 Task: Search for all meetings that have been accepted in the calendar.
Action: Mouse moved to (20, 79)
Screenshot: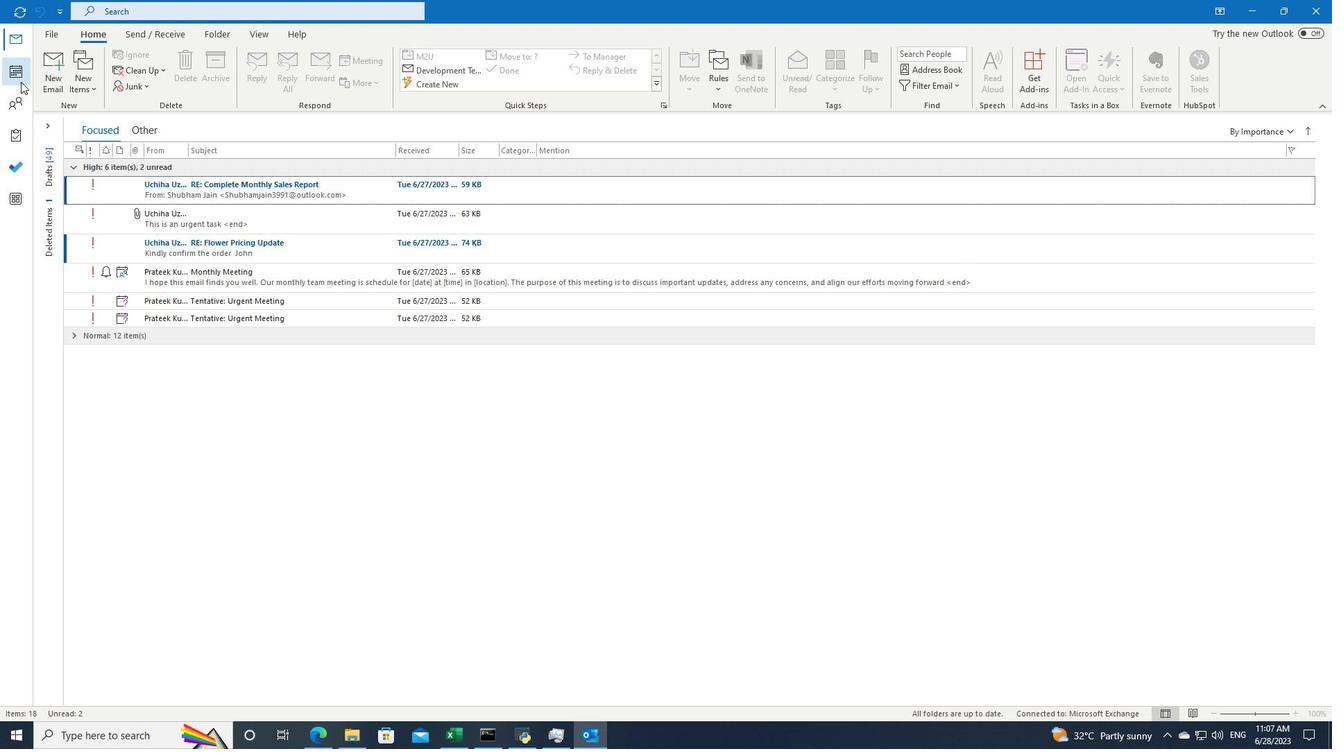 
Action: Mouse pressed left at (20, 79)
Screenshot: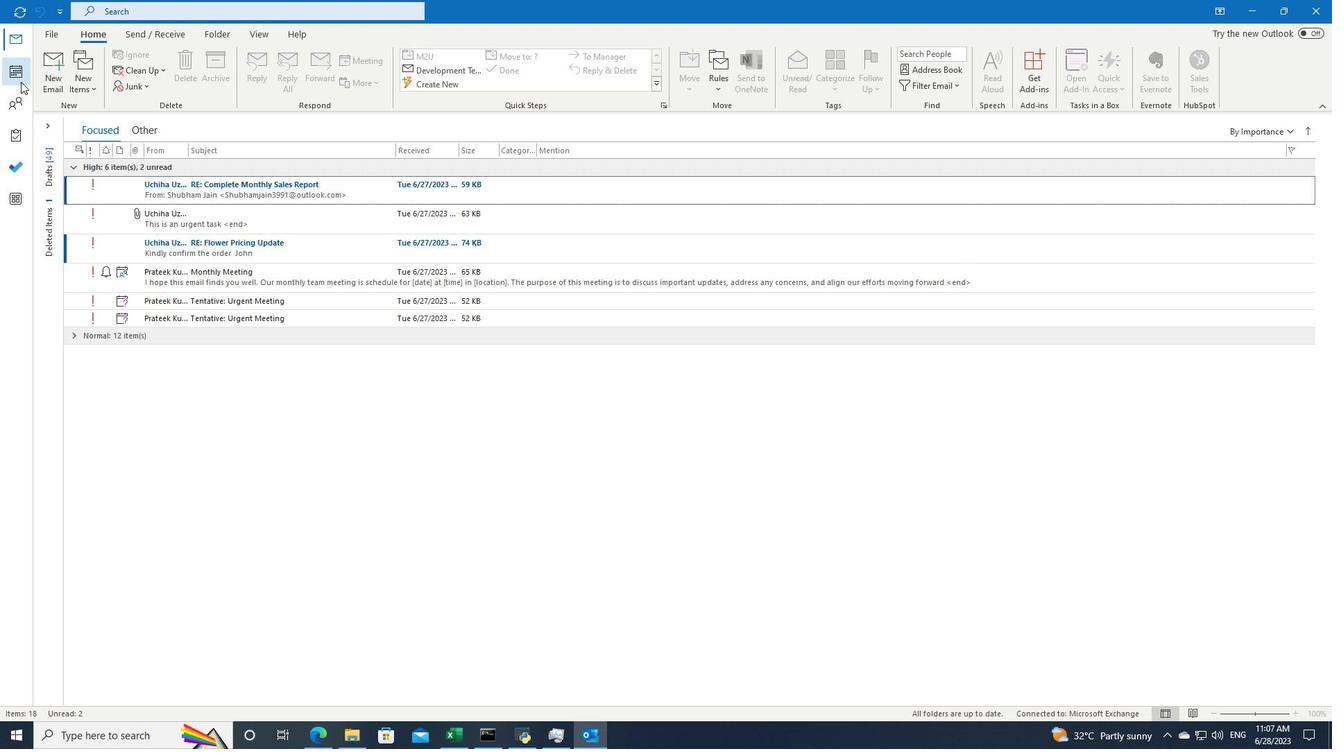 
Action: Mouse moved to (360, 9)
Screenshot: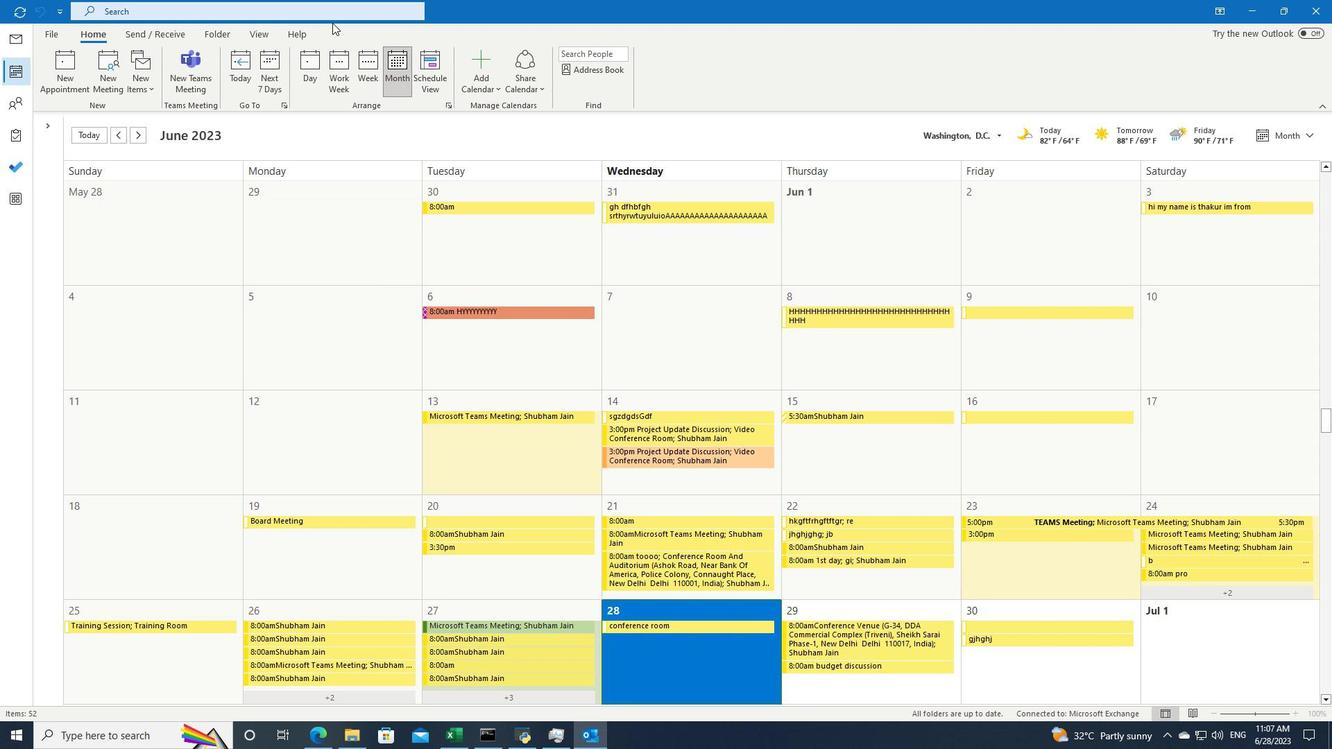 
Action: Mouse pressed left at (360, 9)
Screenshot: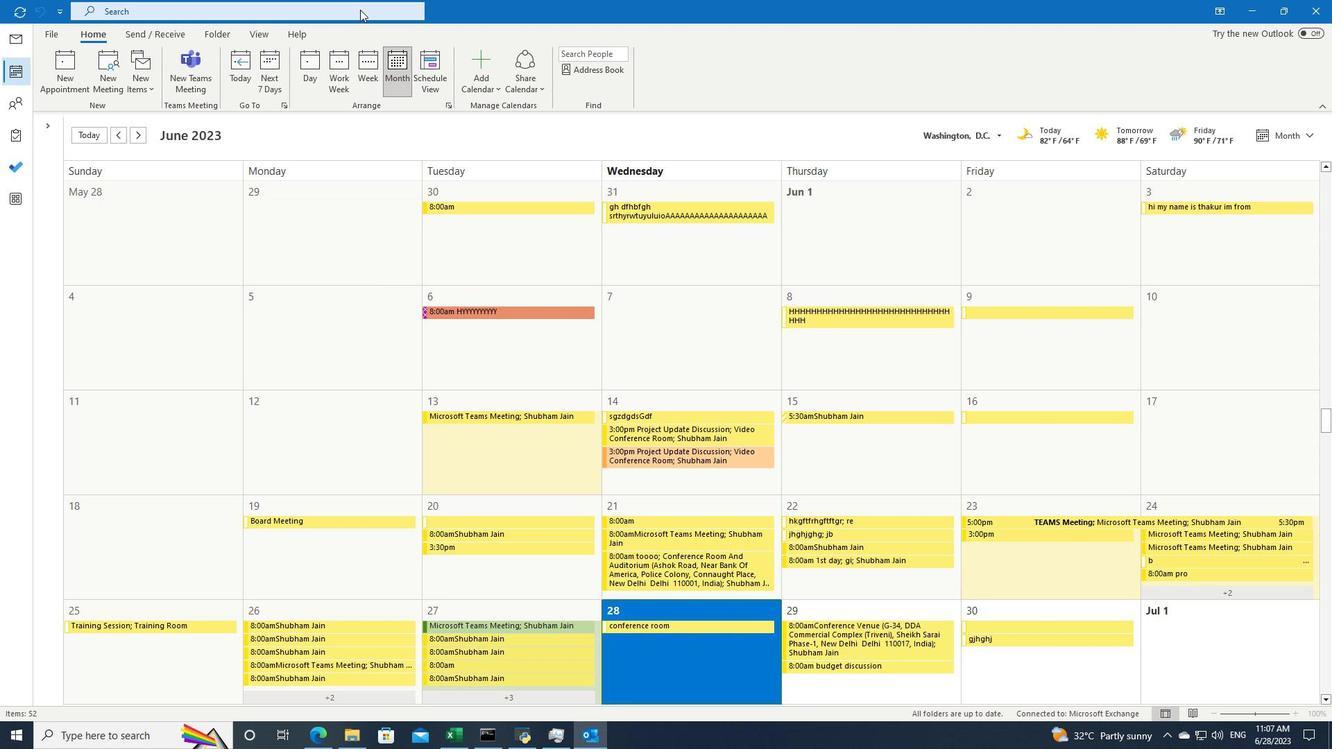 
Action: Mouse moved to (468, 7)
Screenshot: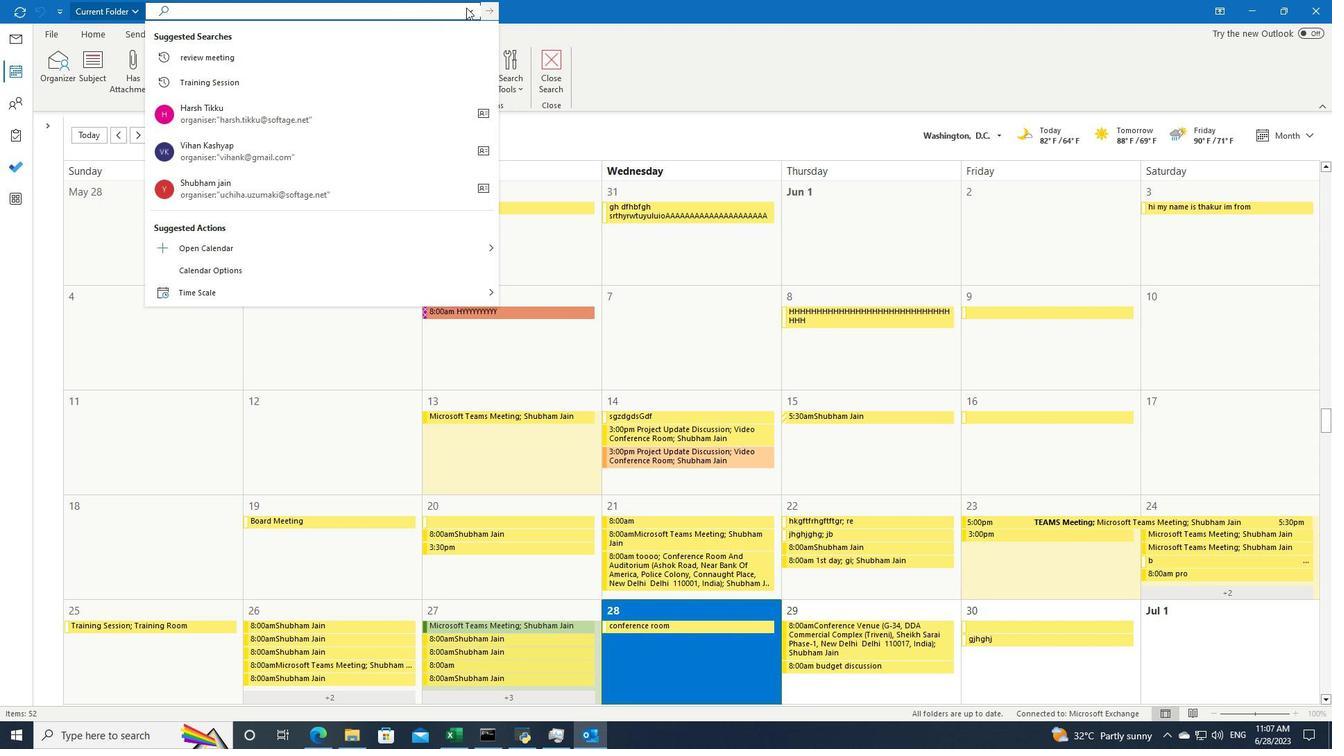 
Action: Mouse pressed left at (468, 7)
Screenshot: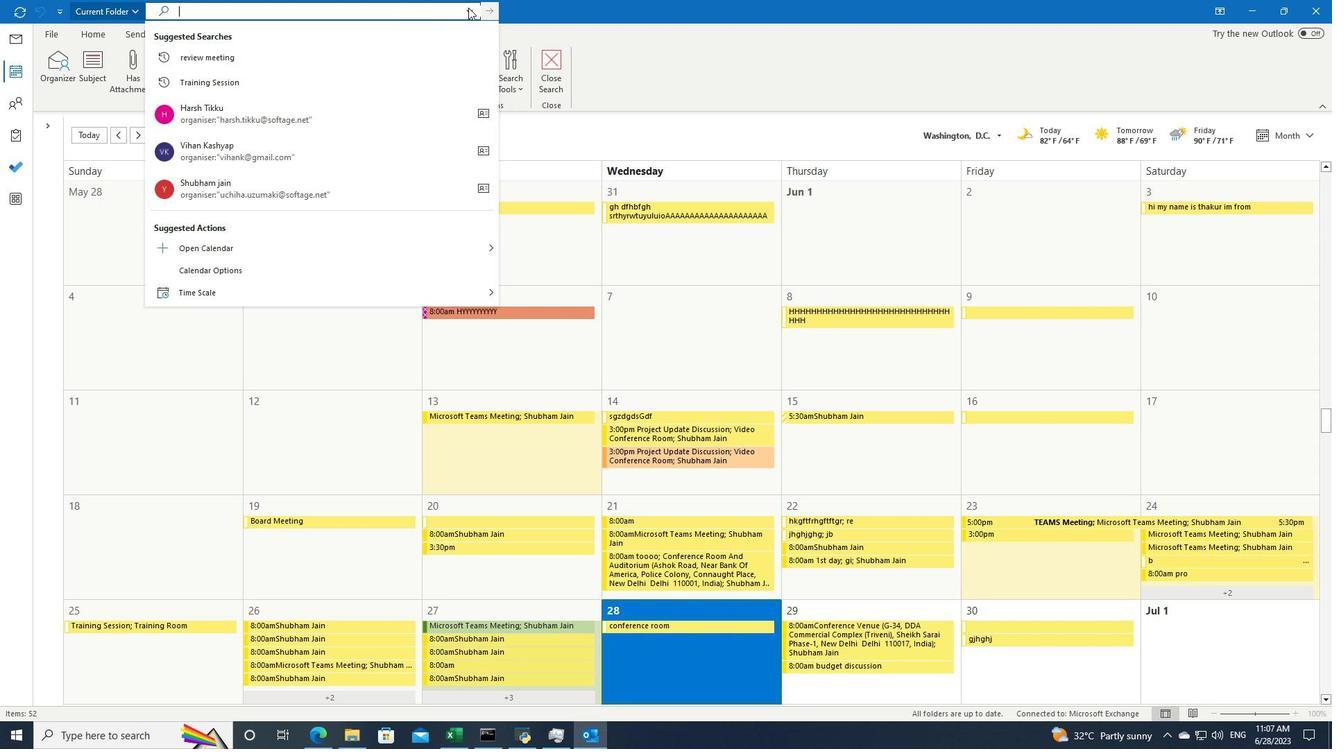 
Action: Mouse moved to (478, 194)
Screenshot: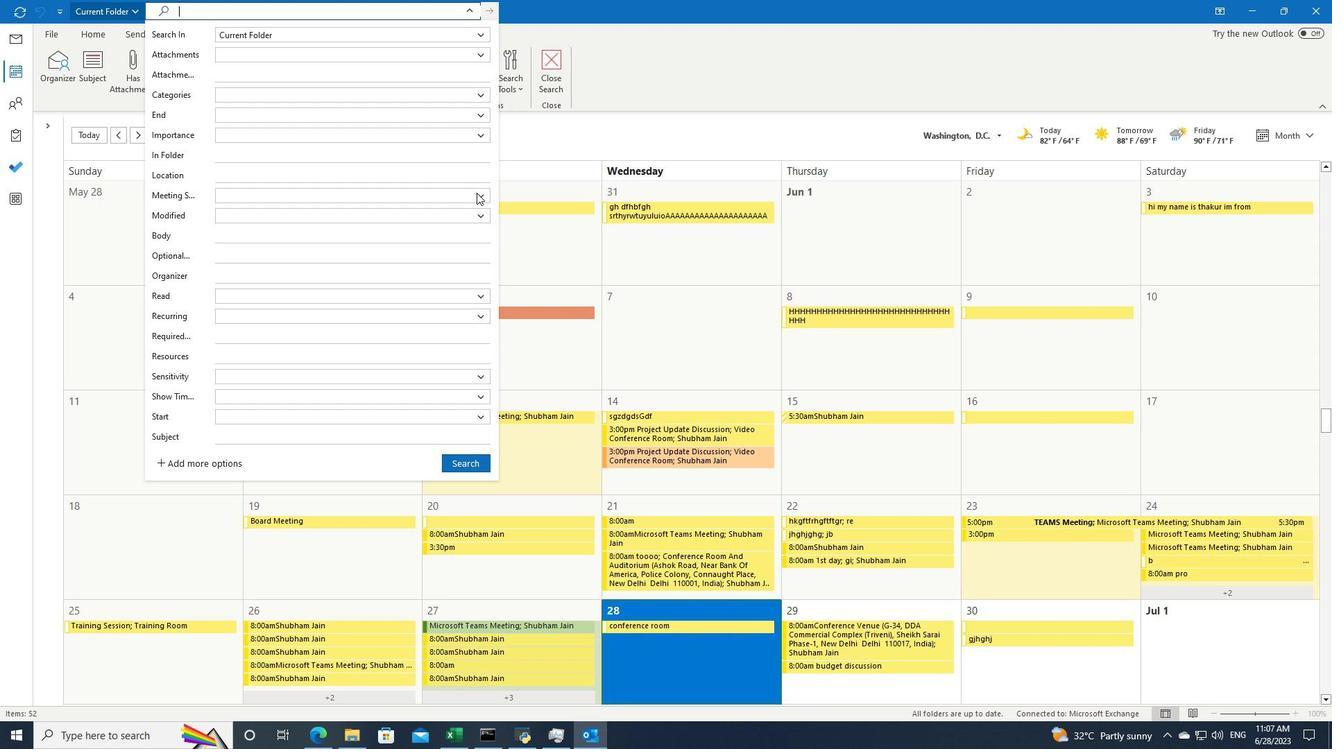 
Action: Mouse pressed left at (478, 194)
Screenshot: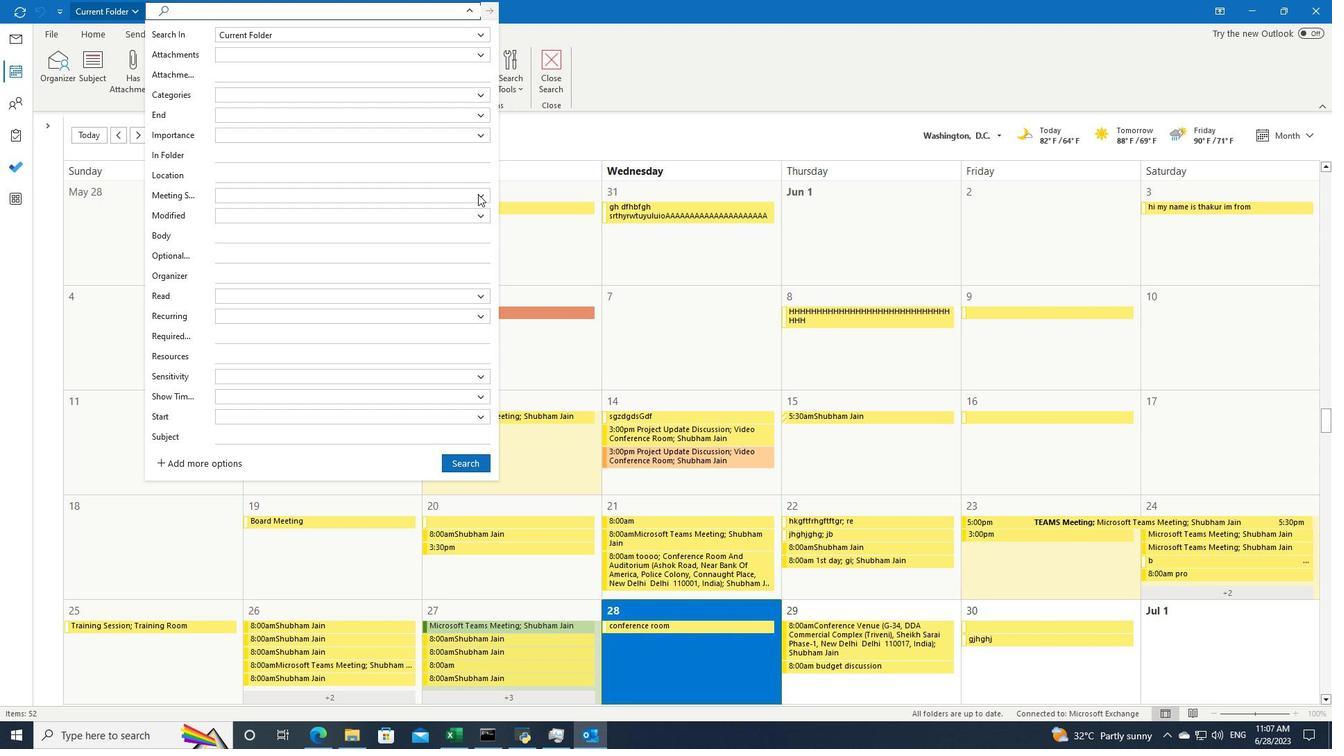 
Action: Mouse moved to (452, 244)
Screenshot: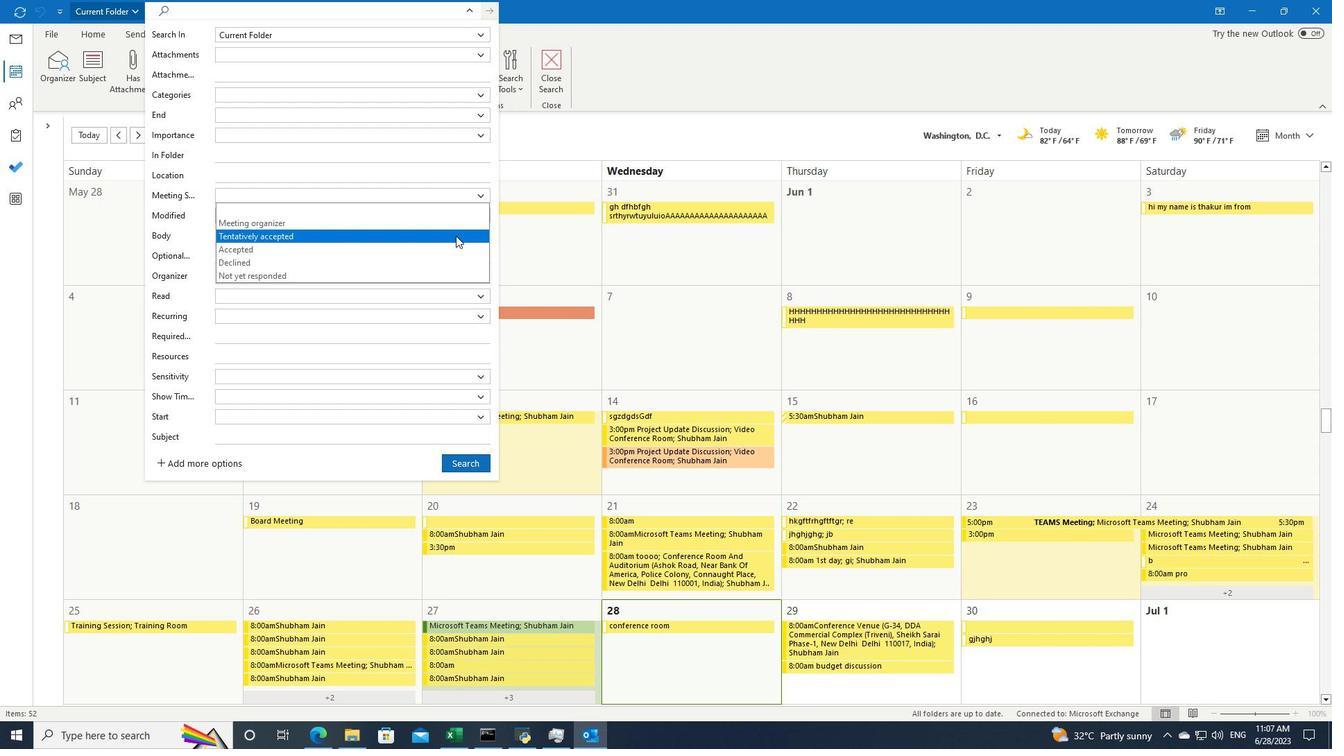 
Action: Mouse pressed left at (452, 244)
Screenshot: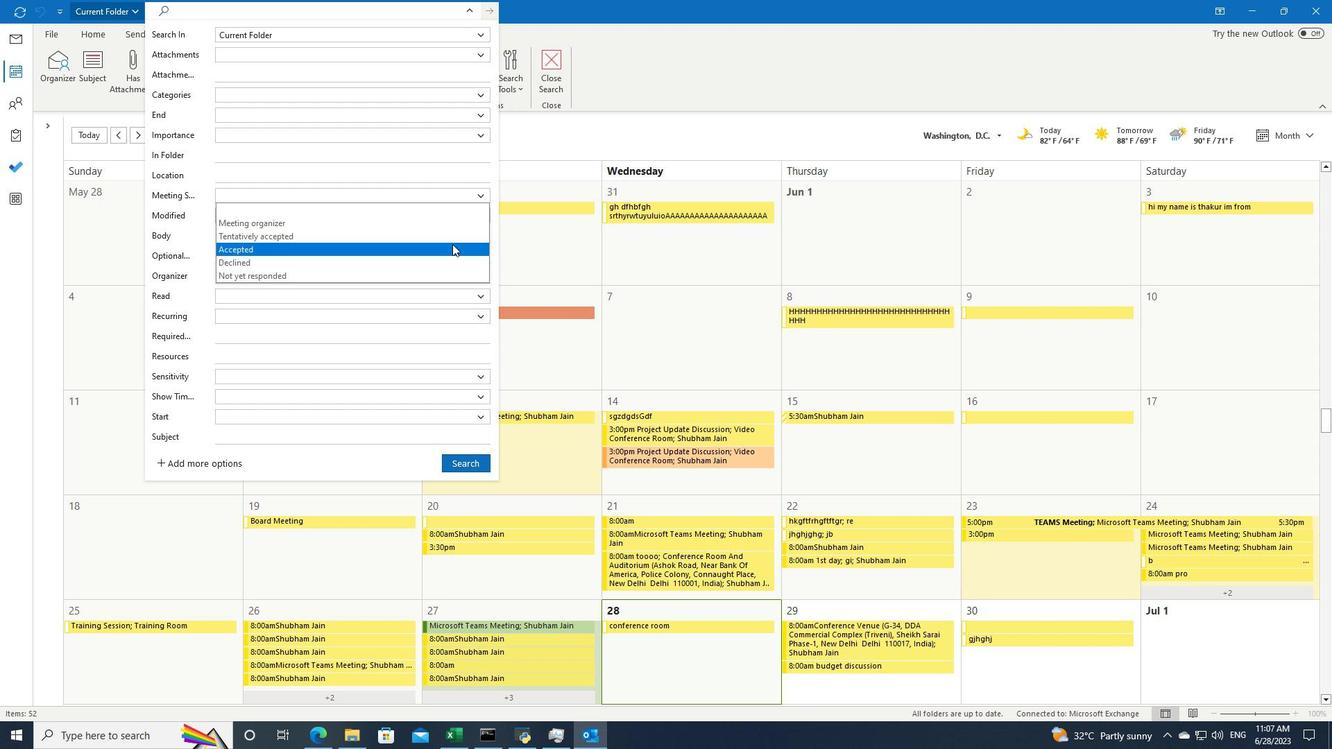 
Action: Mouse moved to (467, 460)
Screenshot: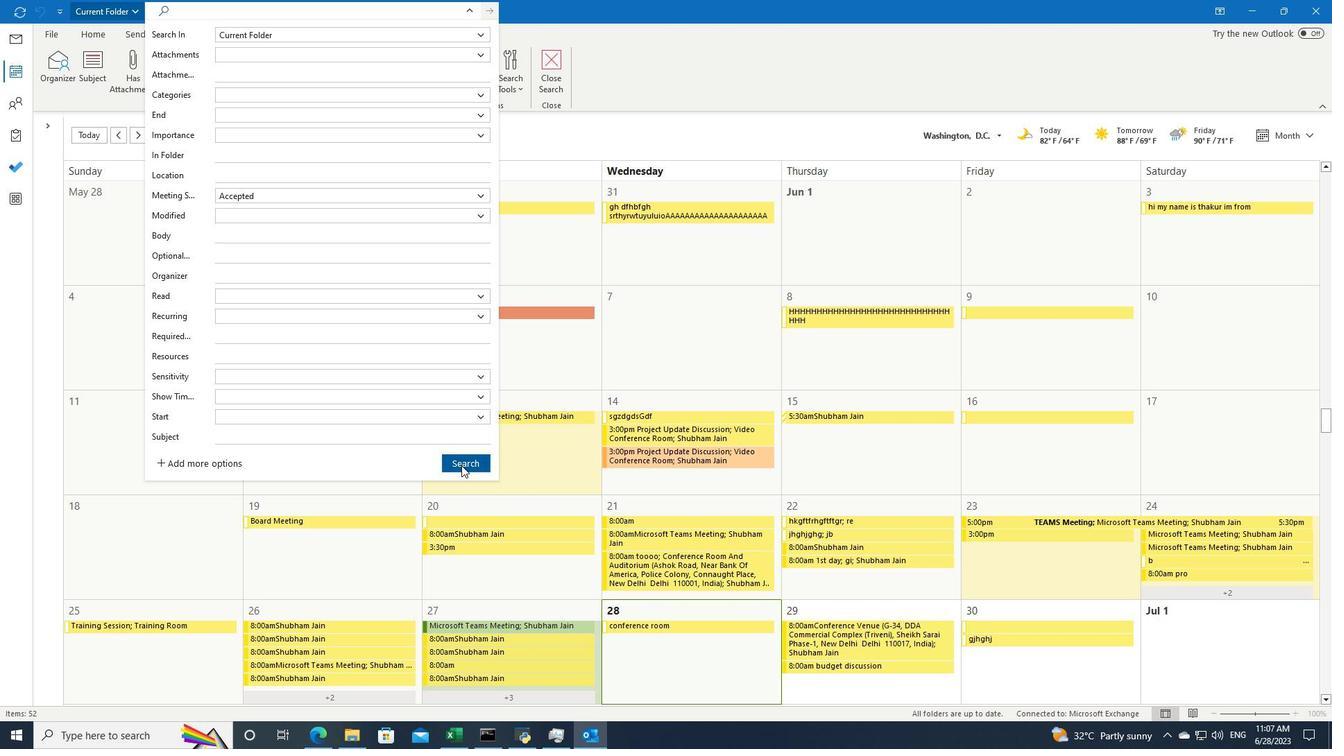 
Action: Mouse pressed left at (467, 460)
Screenshot: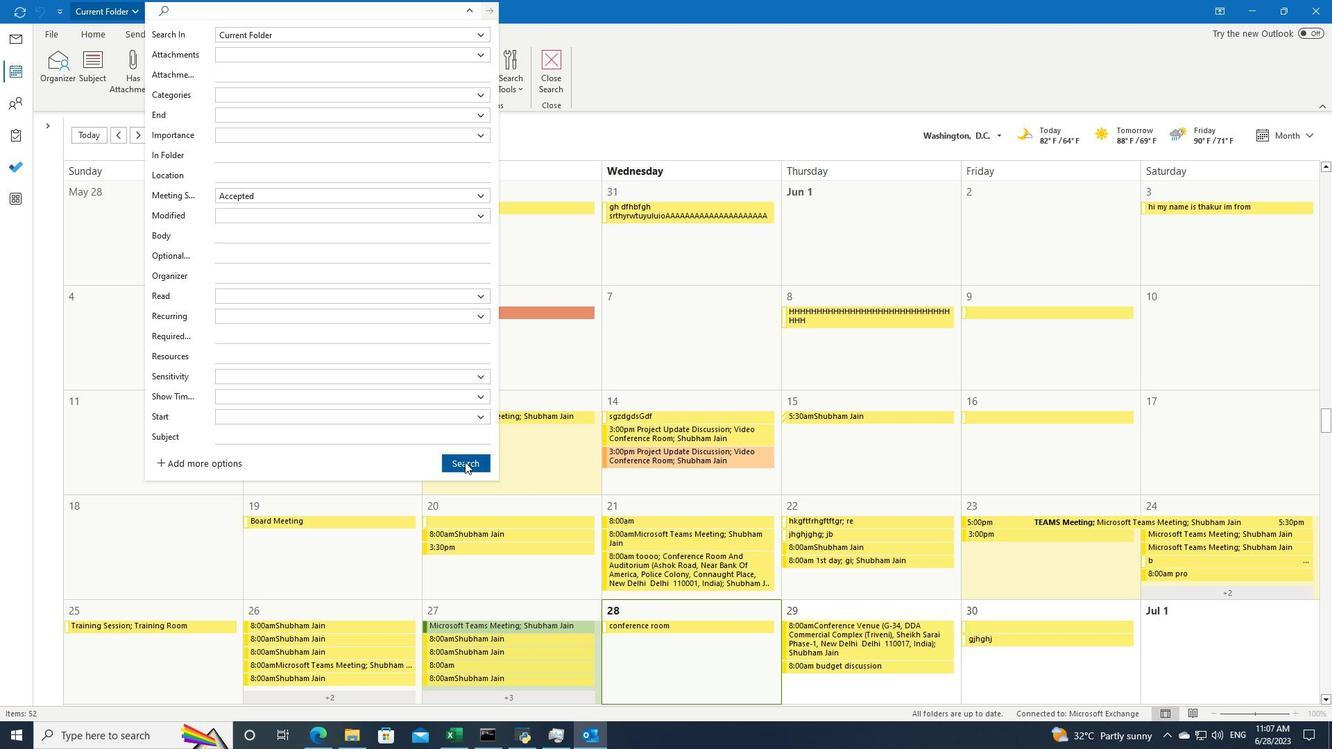 
